 Task: Look for products in the category "Kid's Vitamins & Supplements" from Megafood only.
Action: Mouse moved to (293, 123)
Screenshot: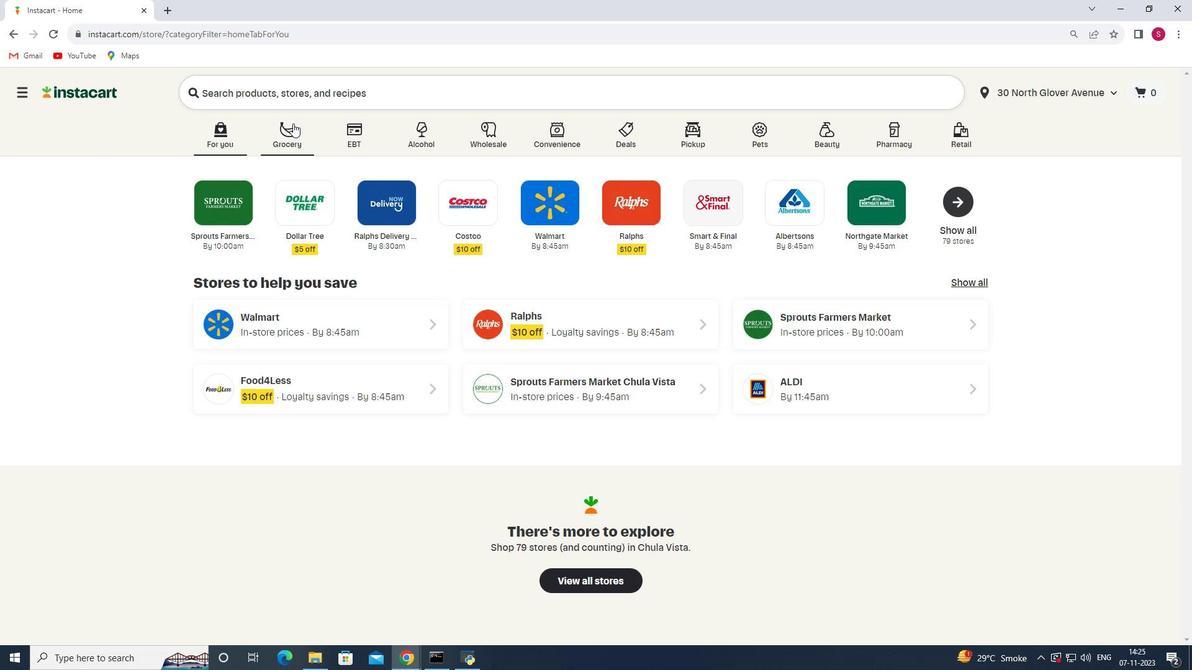 
Action: Mouse pressed left at (293, 123)
Screenshot: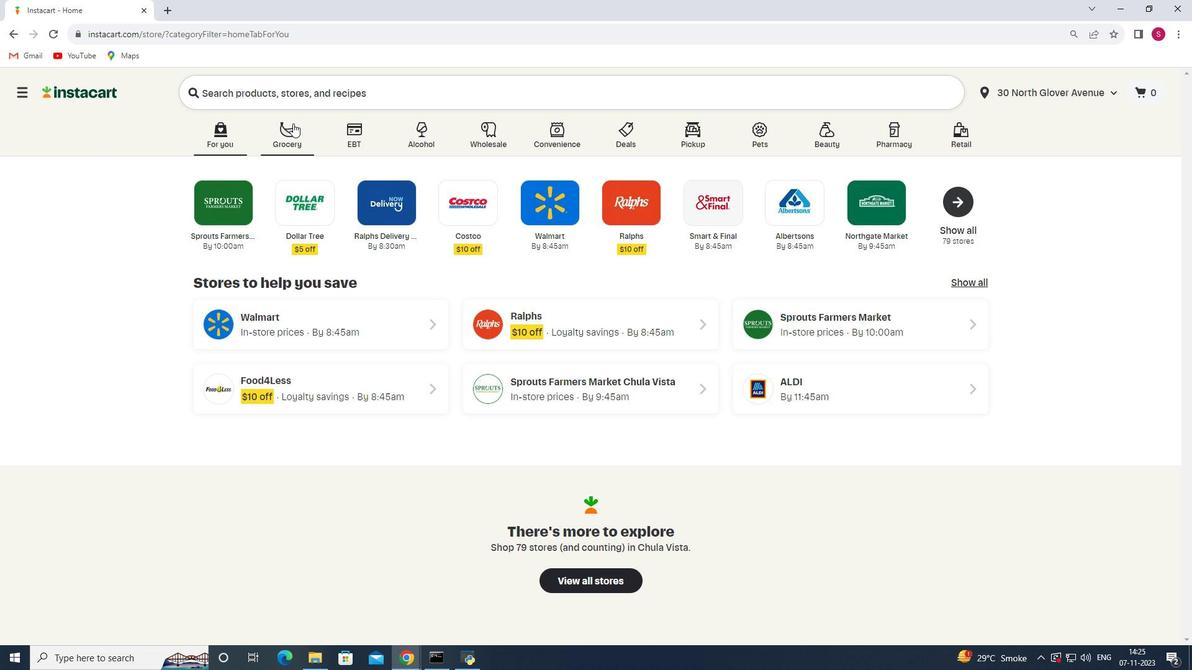 
Action: Mouse moved to (271, 383)
Screenshot: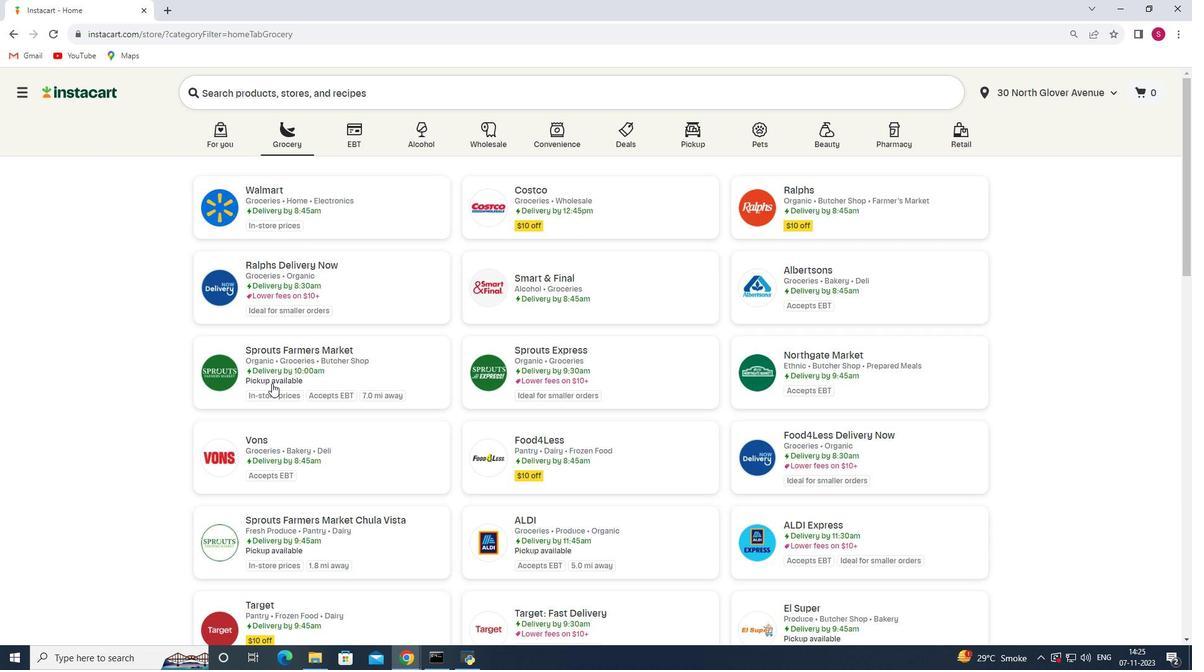 
Action: Mouse pressed left at (271, 383)
Screenshot: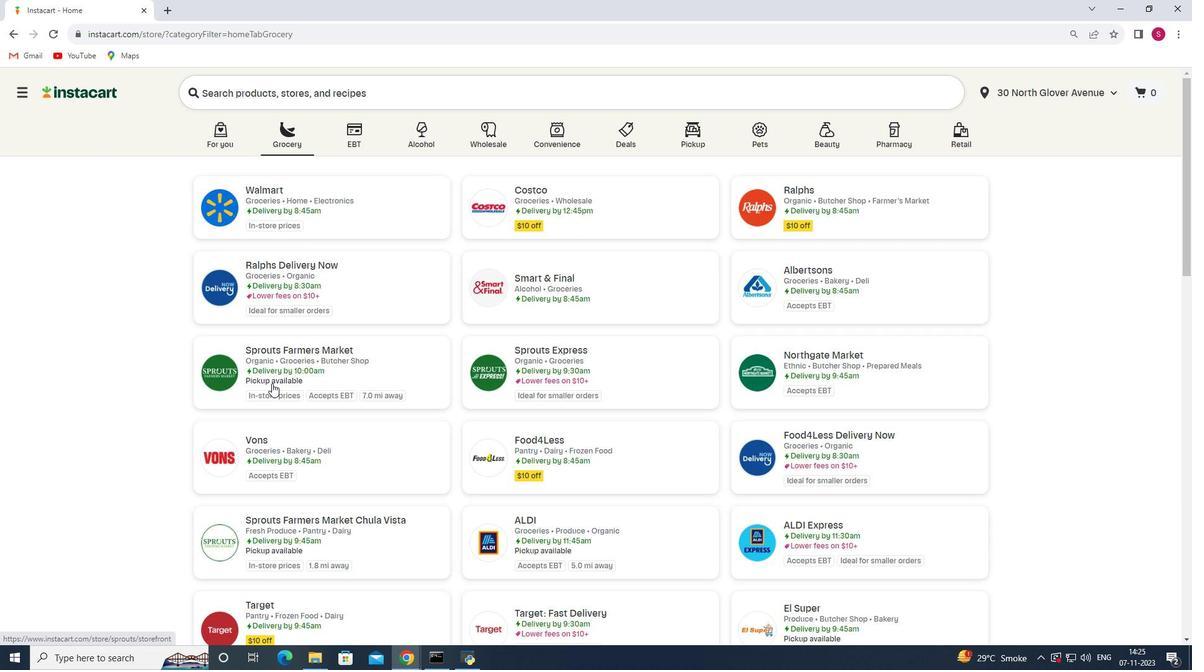 
Action: Mouse moved to (99, 398)
Screenshot: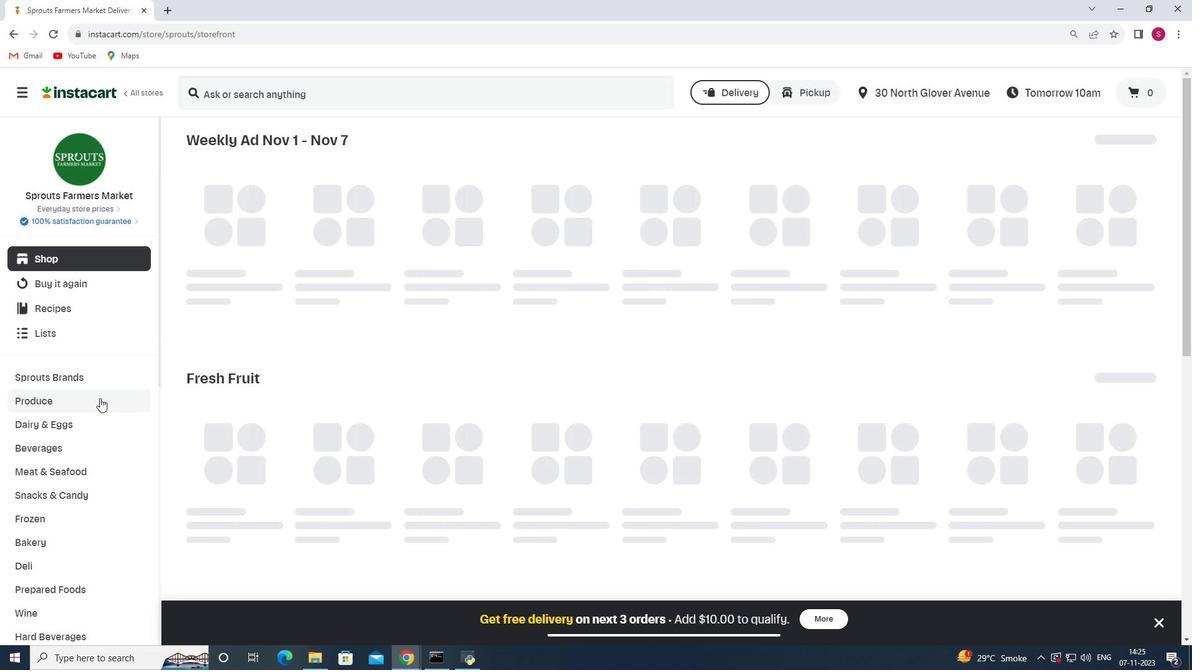 
Action: Mouse scrolled (99, 398) with delta (0, 0)
Screenshot: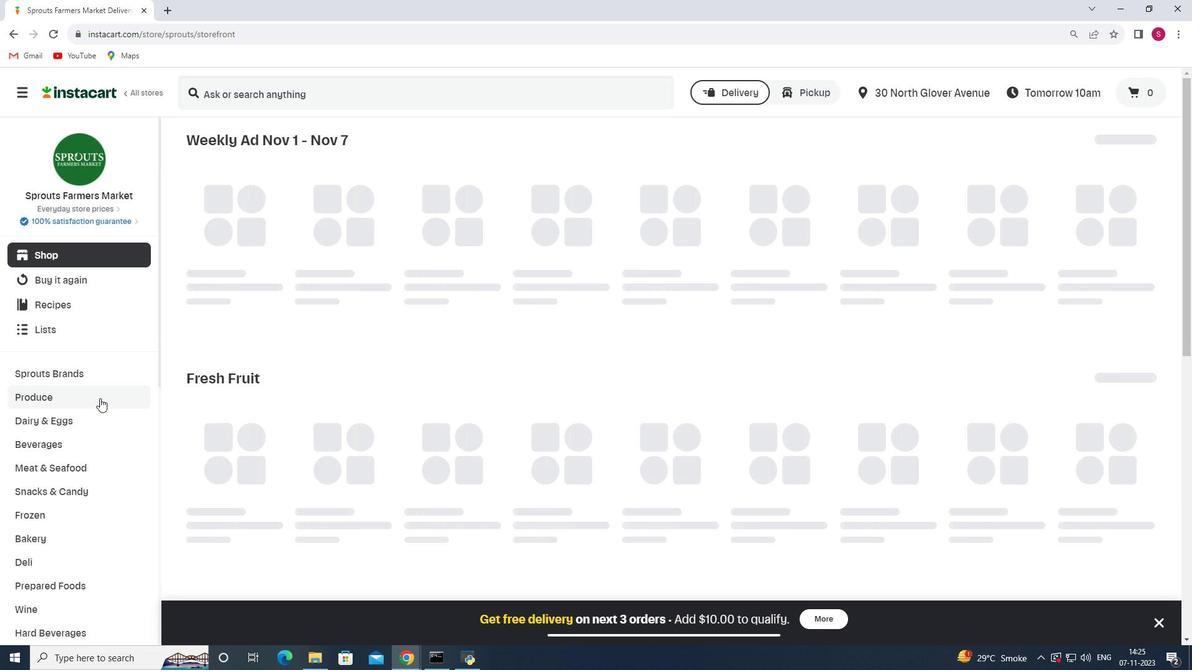 
Action: Mouse scrolled (99, 398) with delta (0, 0)
Screenshot: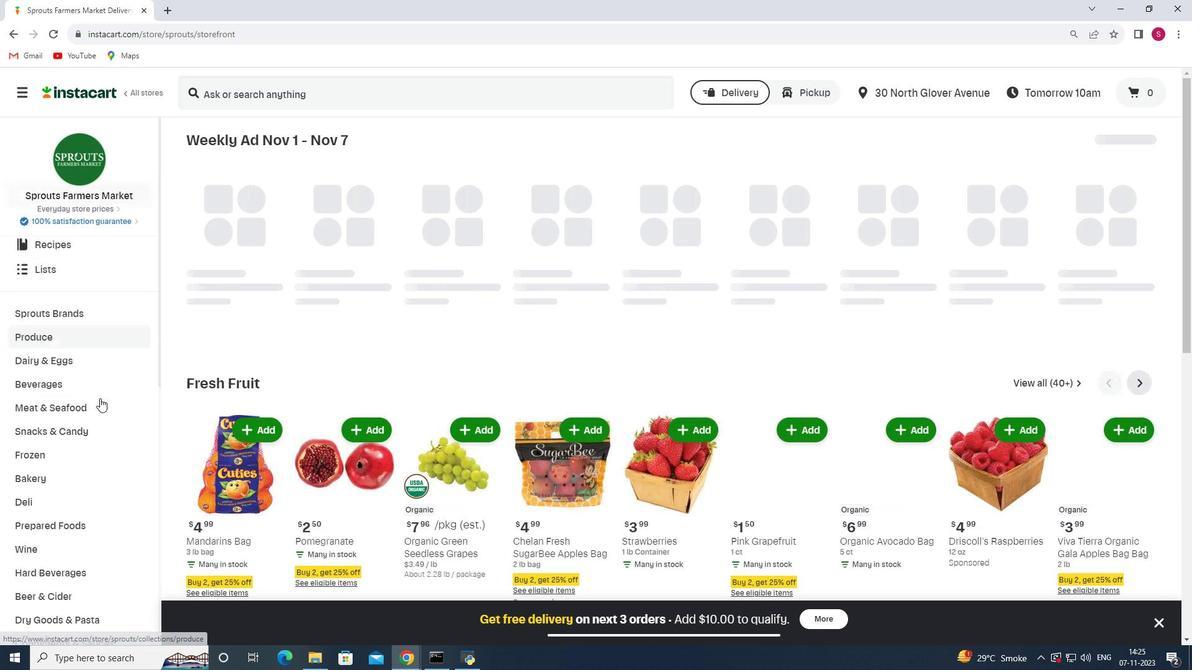
Action: Mouse scrolled (99, 398) with delta (0, 0)
Screenshot: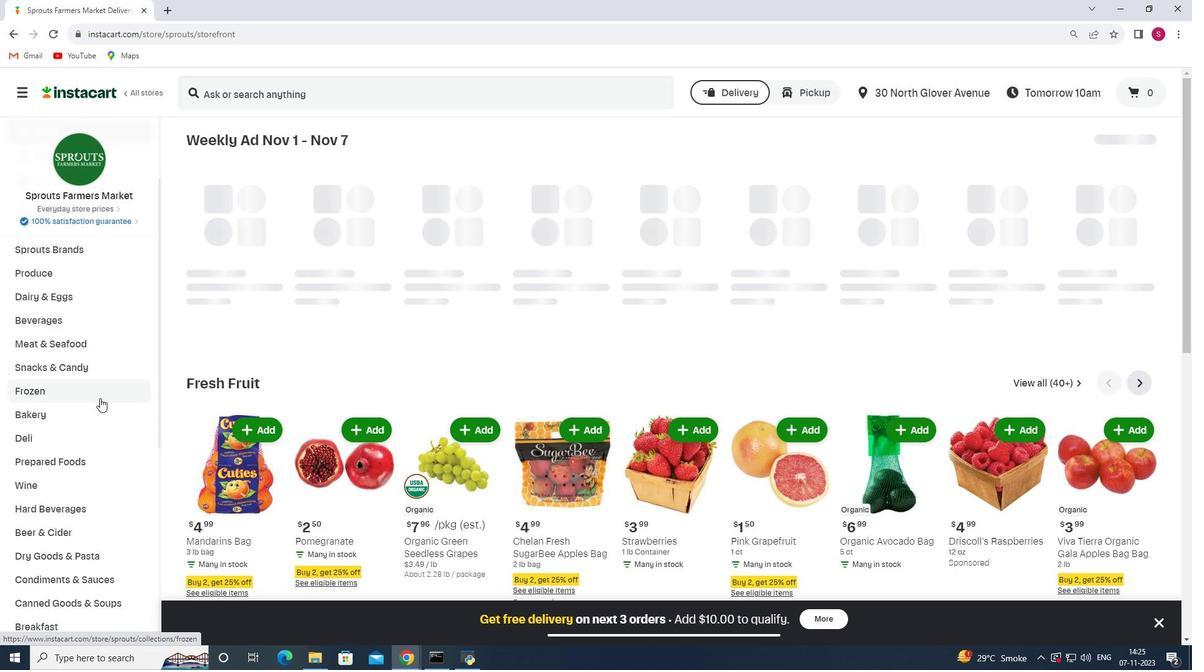 
Action: Mouse scrolled (99, 398) with delta (0, 0)
Screenshot: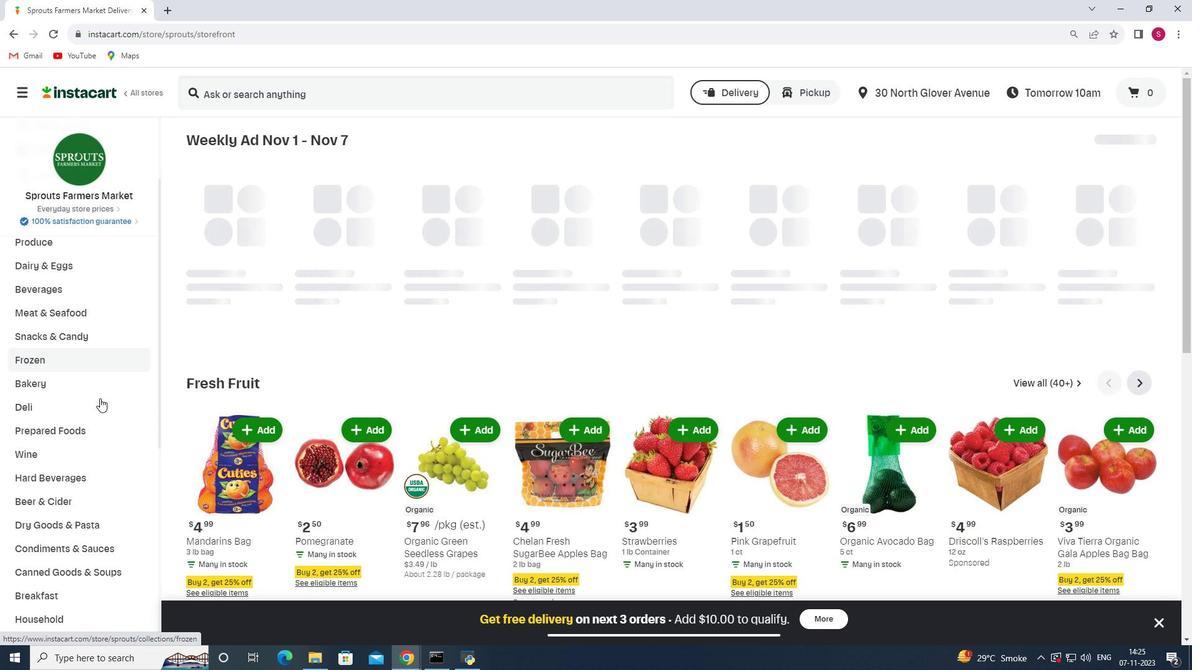 
Action: Mouse scrolled (99, 398) with delta (0, 0)
Screenshot: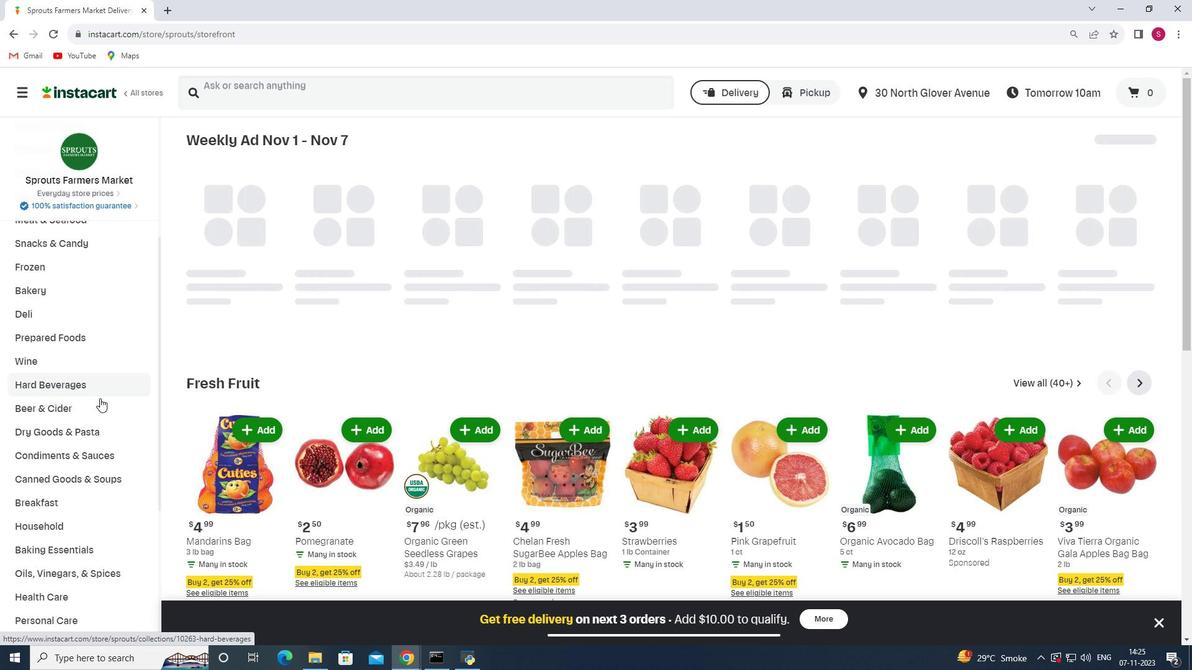 
Action: Mouse scrolled (99, 398) with delta (0, 0)
Screenshot: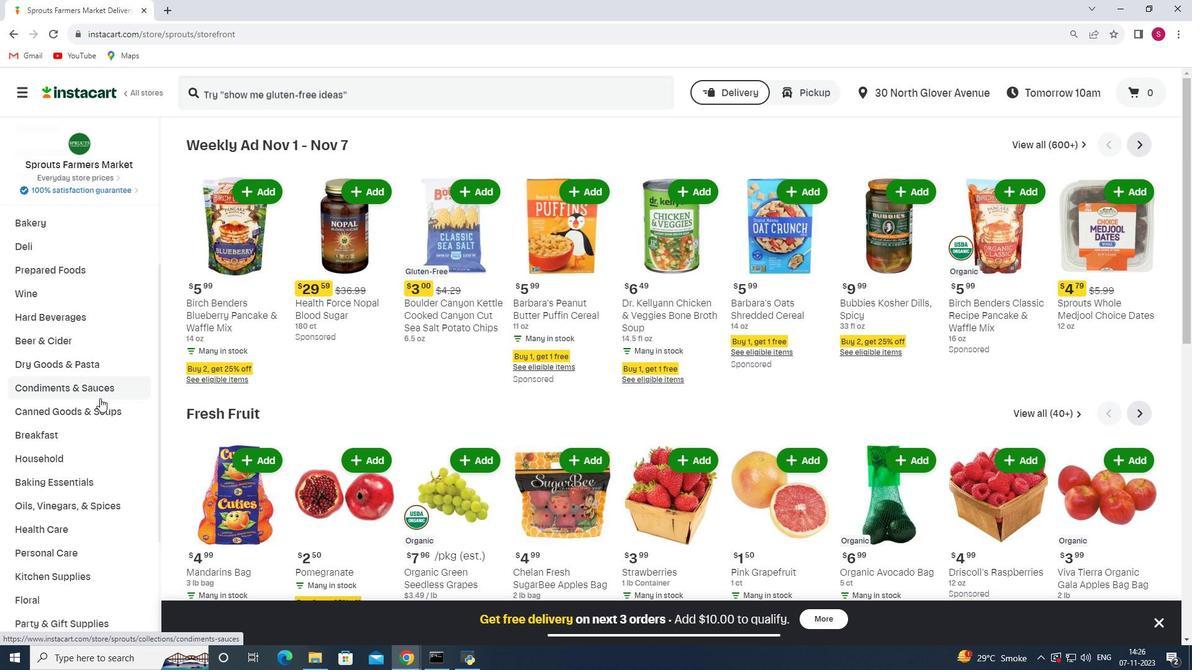 
Action: Mouse scrolled (99, 398) with delta (0, 0)
Screenshot: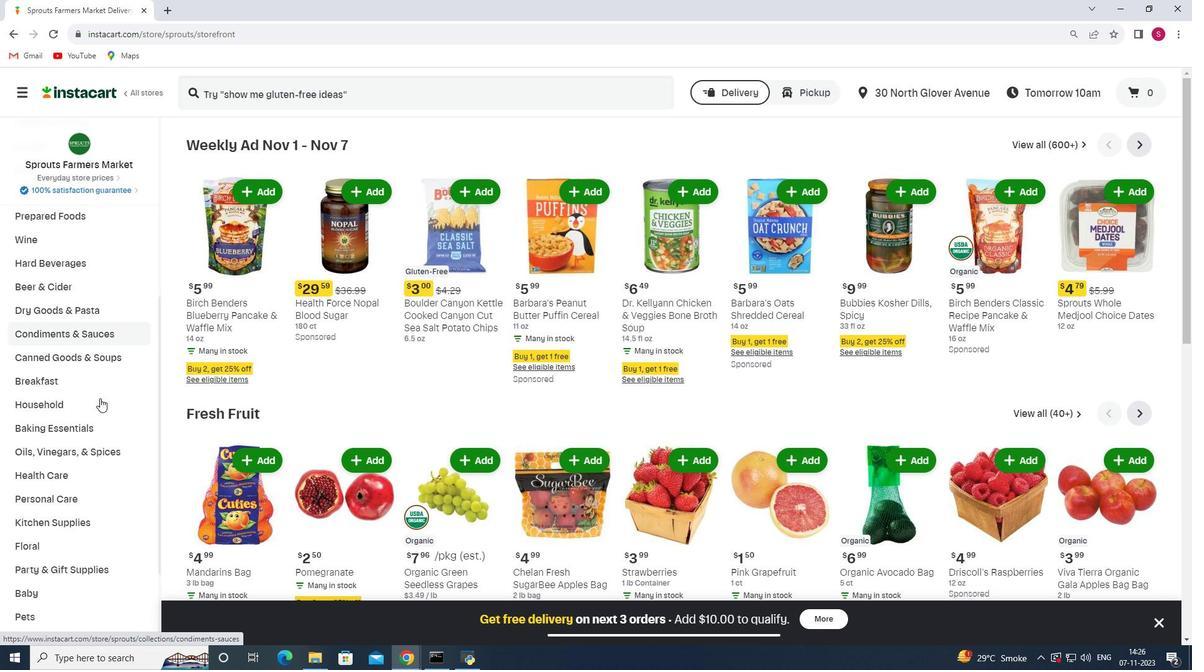 
Action: Mouse scrolled (99, 398) with delta (0, 0)
Screenshot: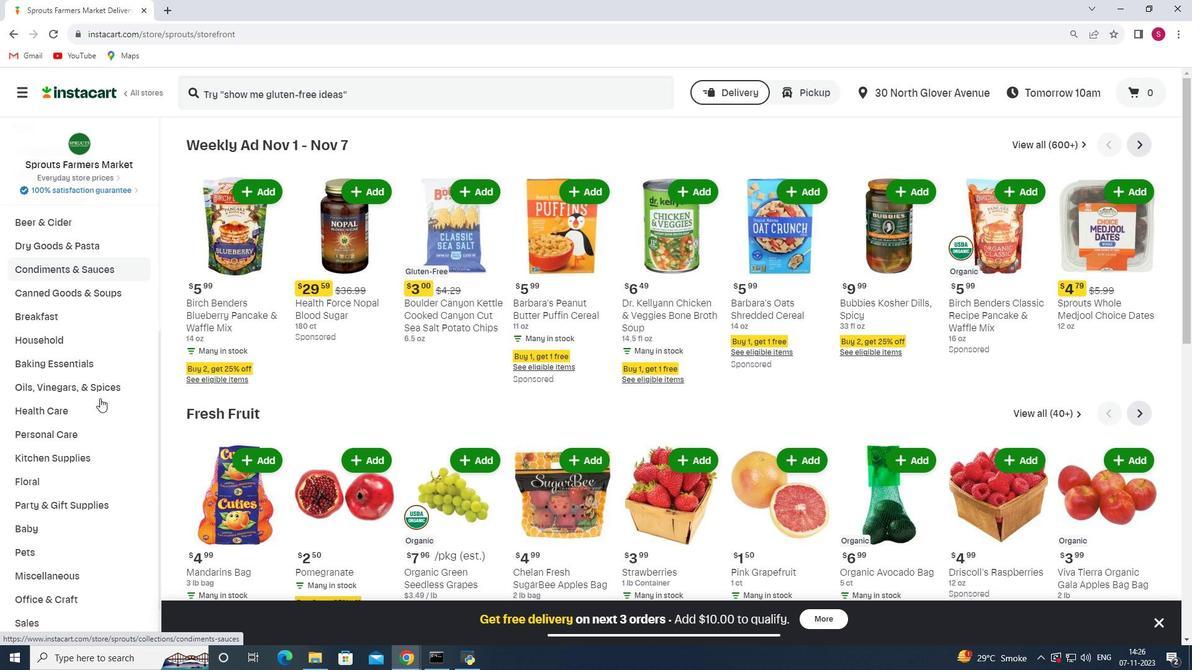 
Action: Mouse moved to (90, 355)
Screenshot: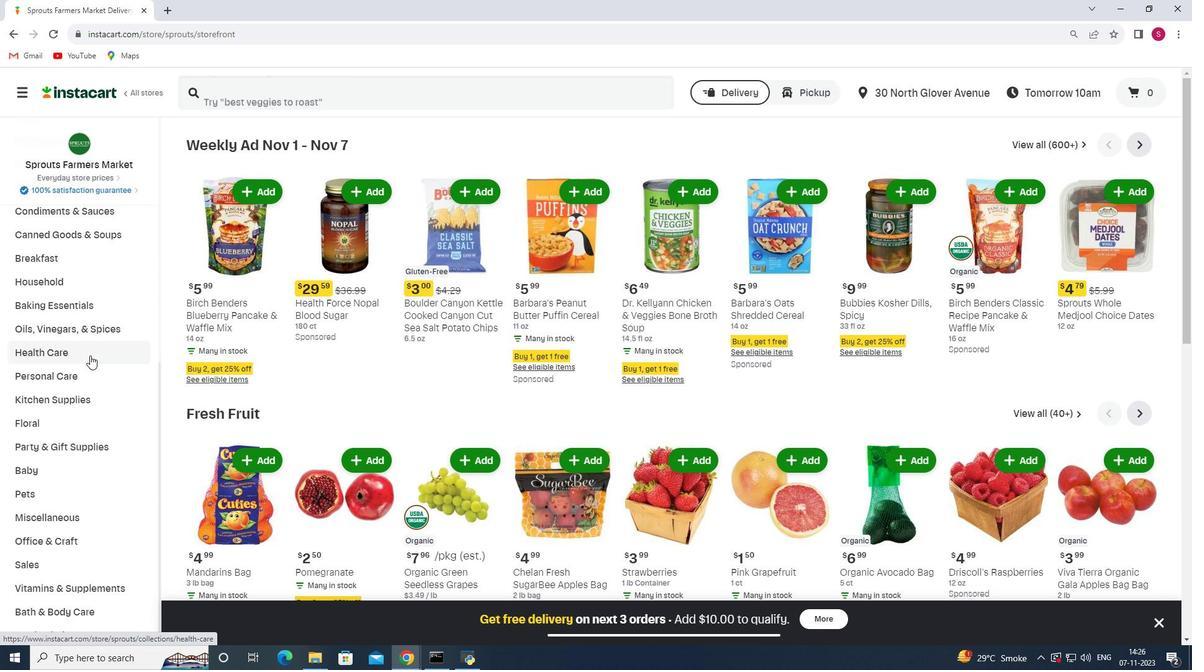 
Action: Mouse pressed left at (90, 355)
Screenshot: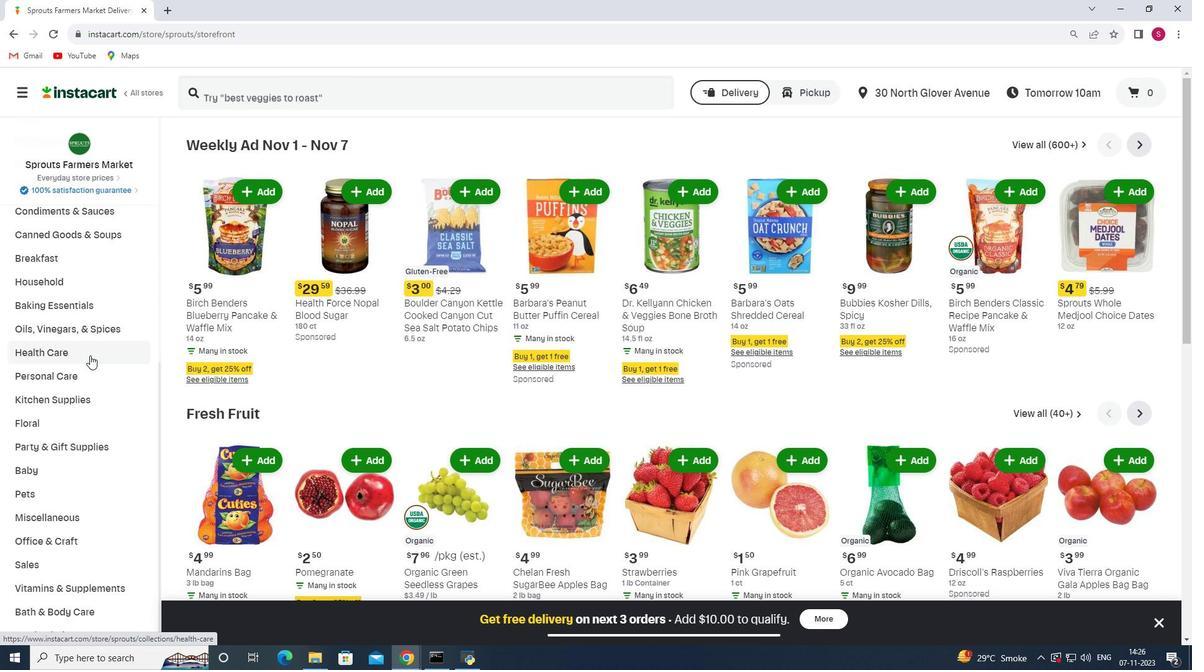 
Action: Mouse moved to (421, 183)
Screenshot: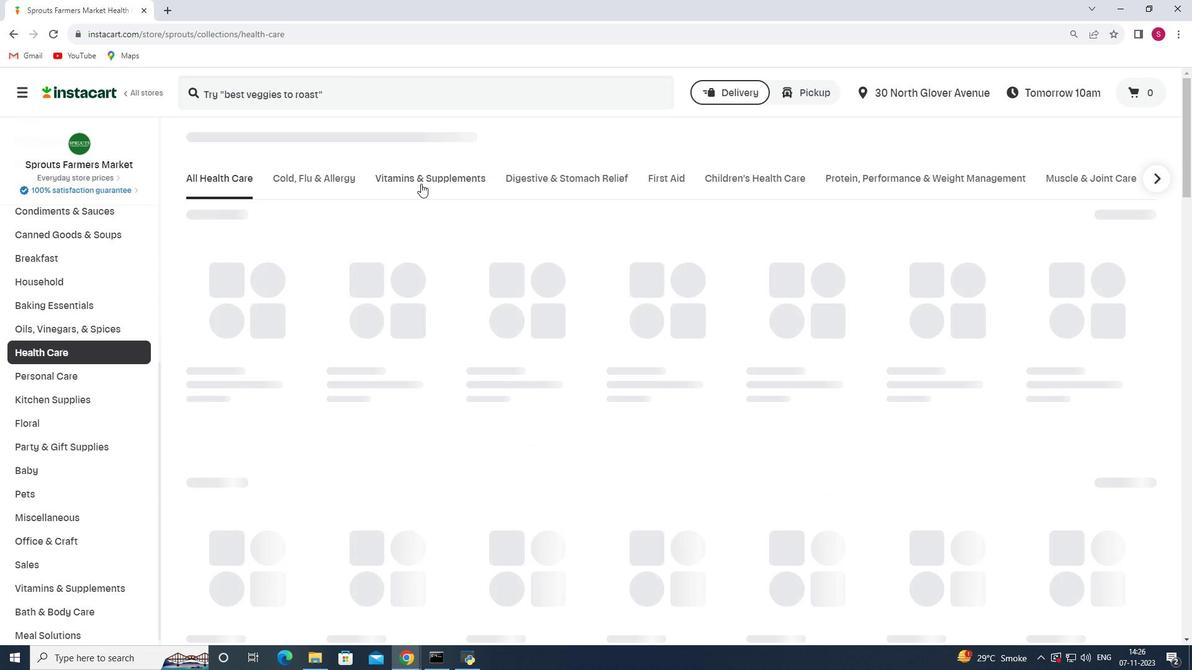 
Action: Mouse pressed left at (421, 183)
Screenshot: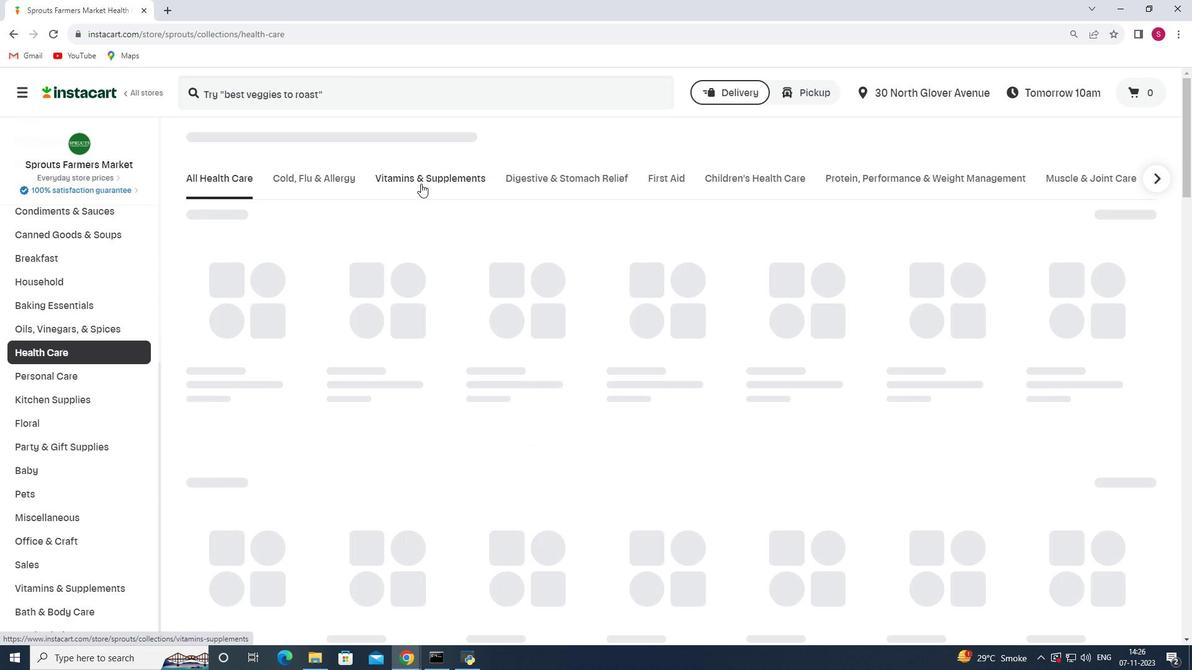 
Action: Mouse moved to (678, 221)
Screenshot: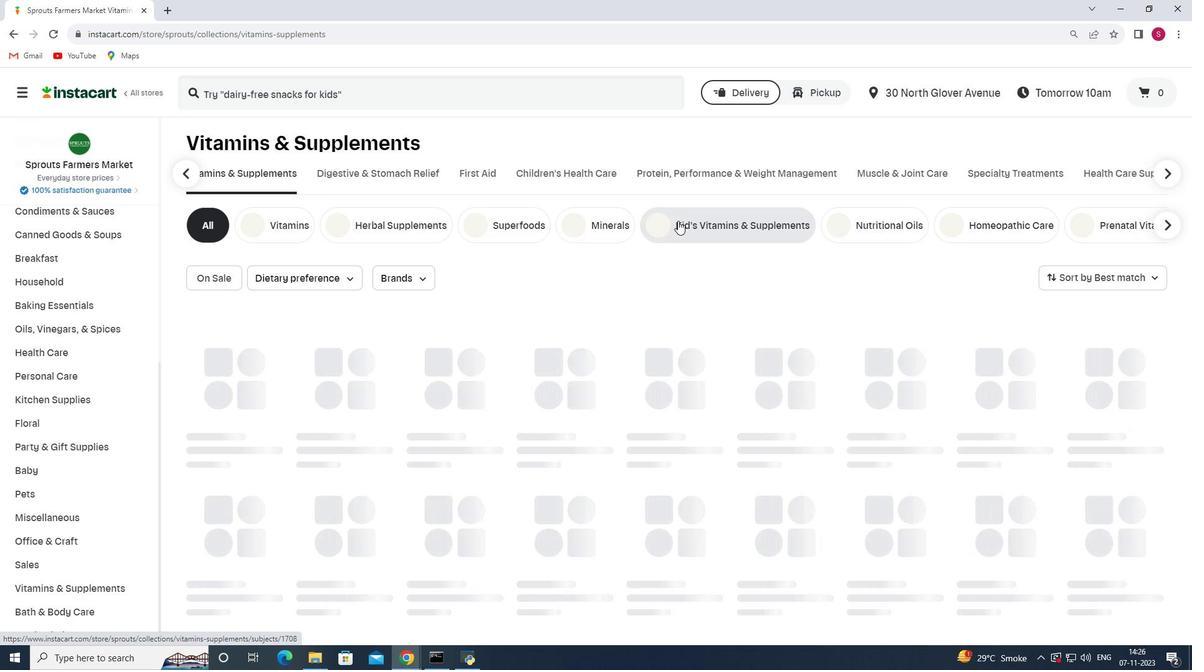 
Action: Mouse pressed left at (678, 221)
Screenshot: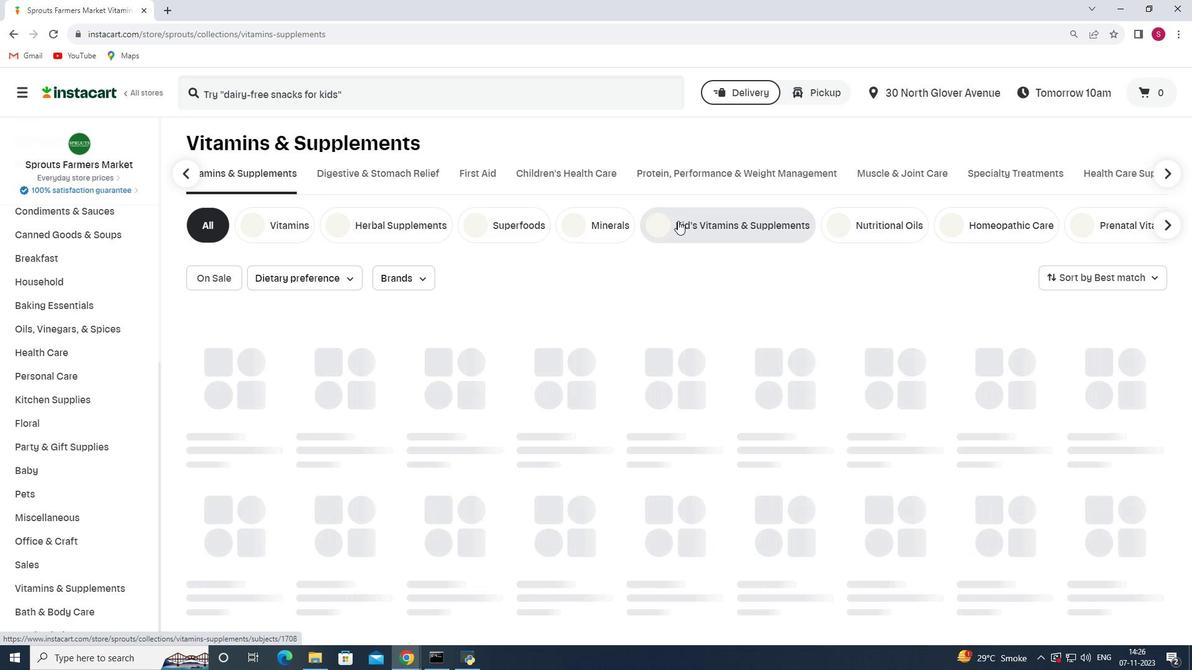 
Action: Mouse moved to (285, 277)
Screenshot: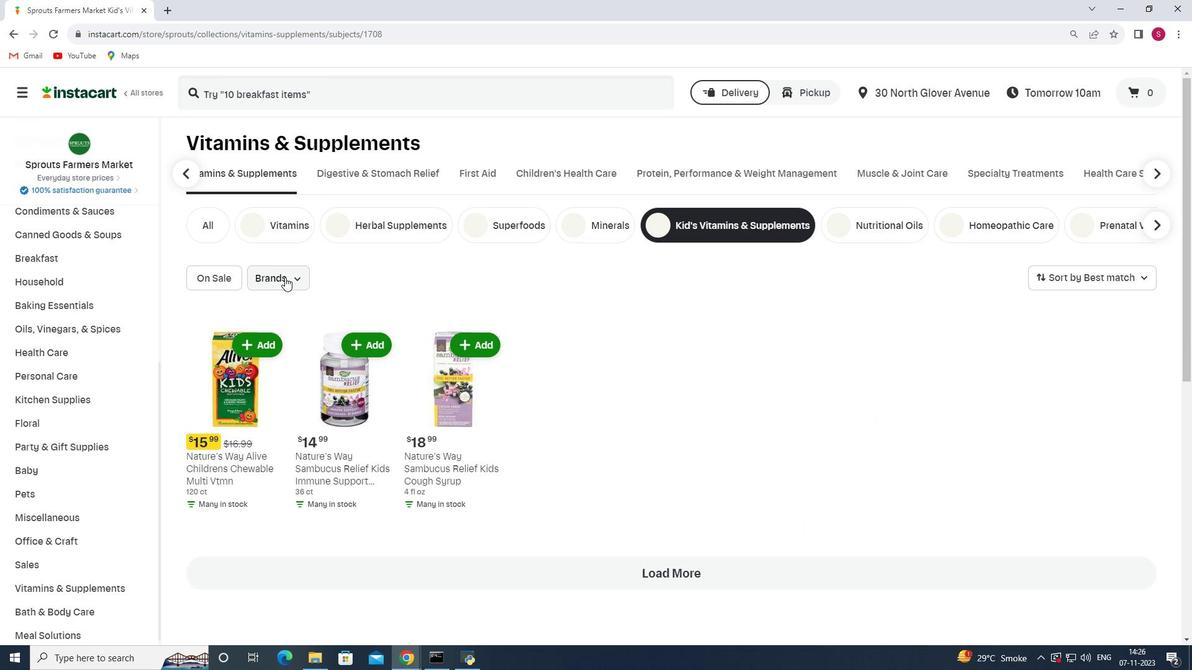 
Action: Mouse pressed left at (285, 277)
Screenshot: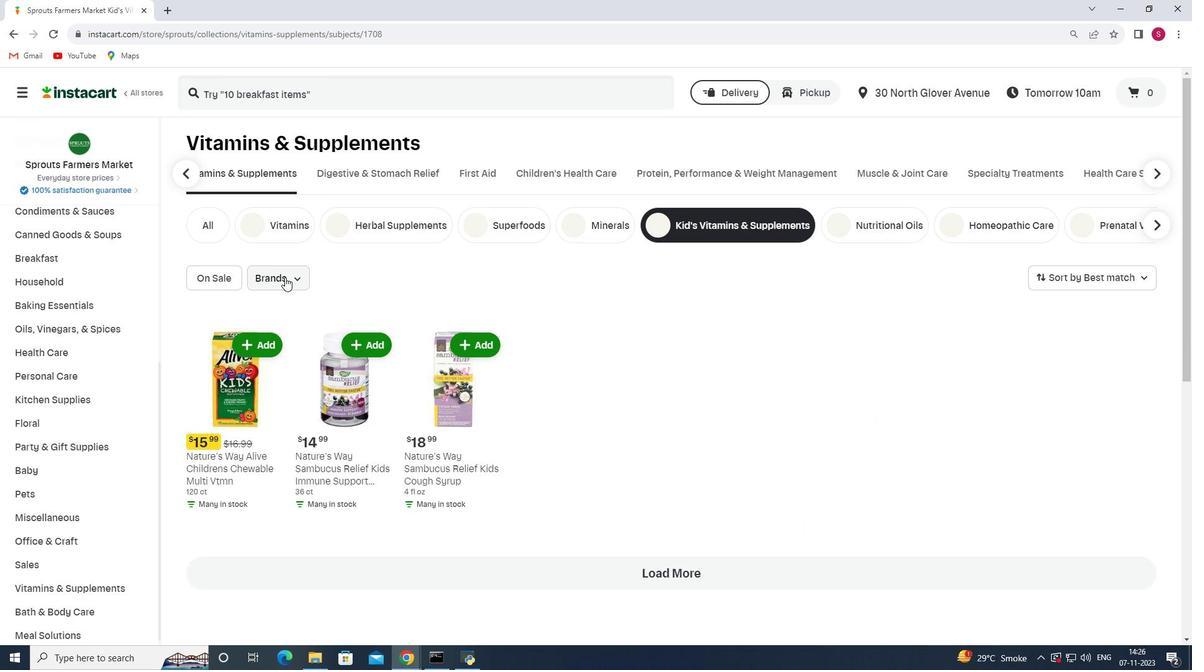 
Action: Mouse moved to (286, 329)
Screenshot: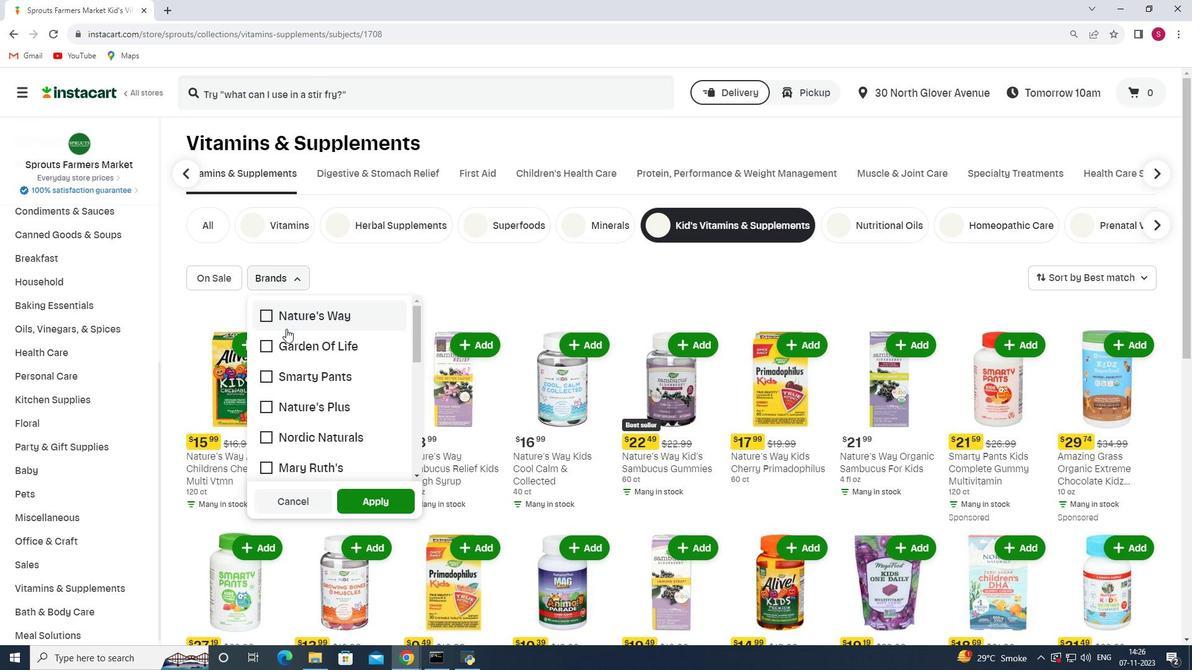 
Action: Mouse scrolled (286, 328) with delta (0, 0)
Screenshot: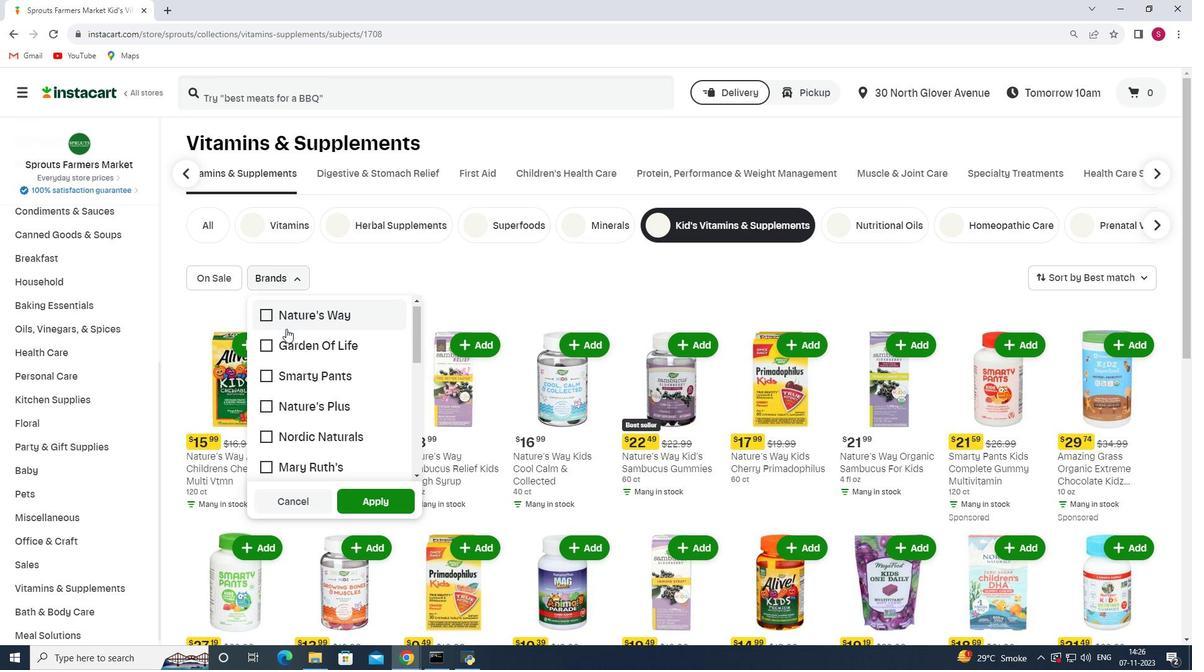 
Action: Mouse scrolled (286, 328) with delta (0, 0)
Screenshot: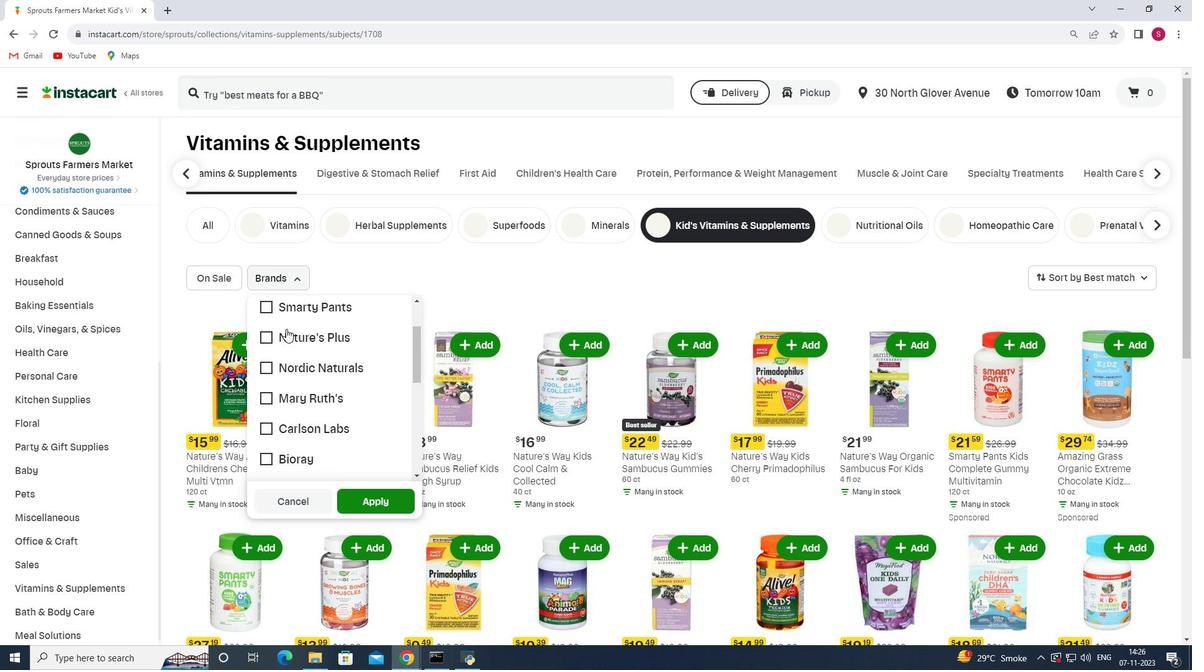 
Action: Mouse scrolled (286, 328) with delta (0, 0)
Screenshot: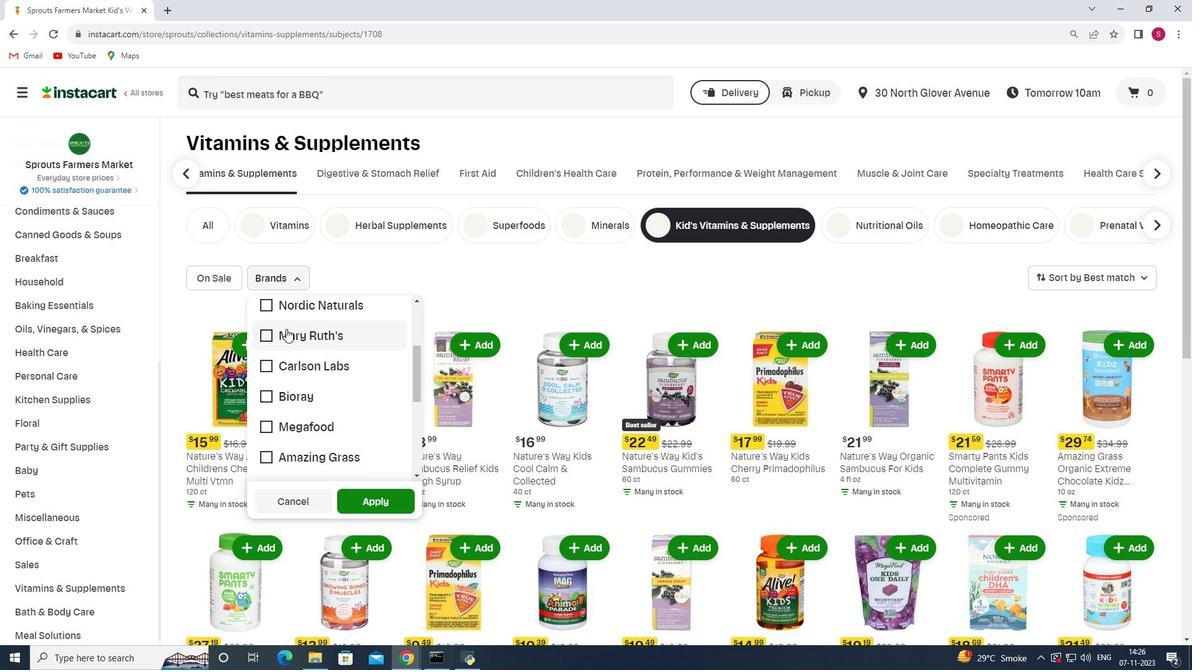 
Action: Mouse moved to (265, 367)
Screenshot: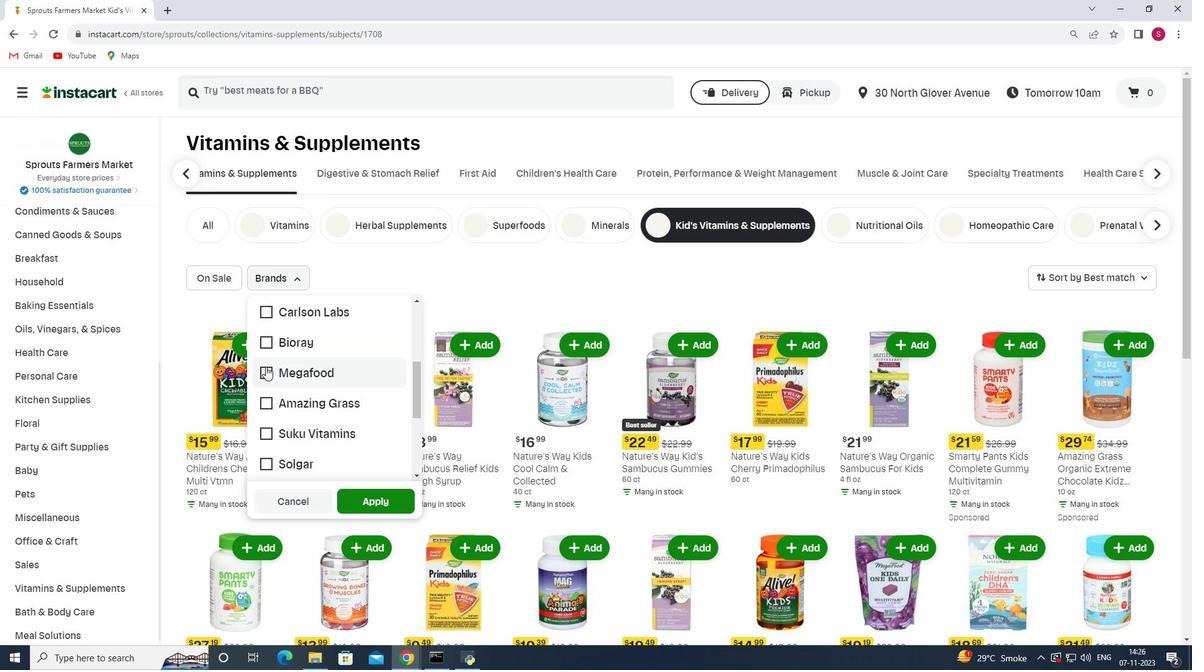 
Action: Mouse pressed left at (265, 367)
Screenshot: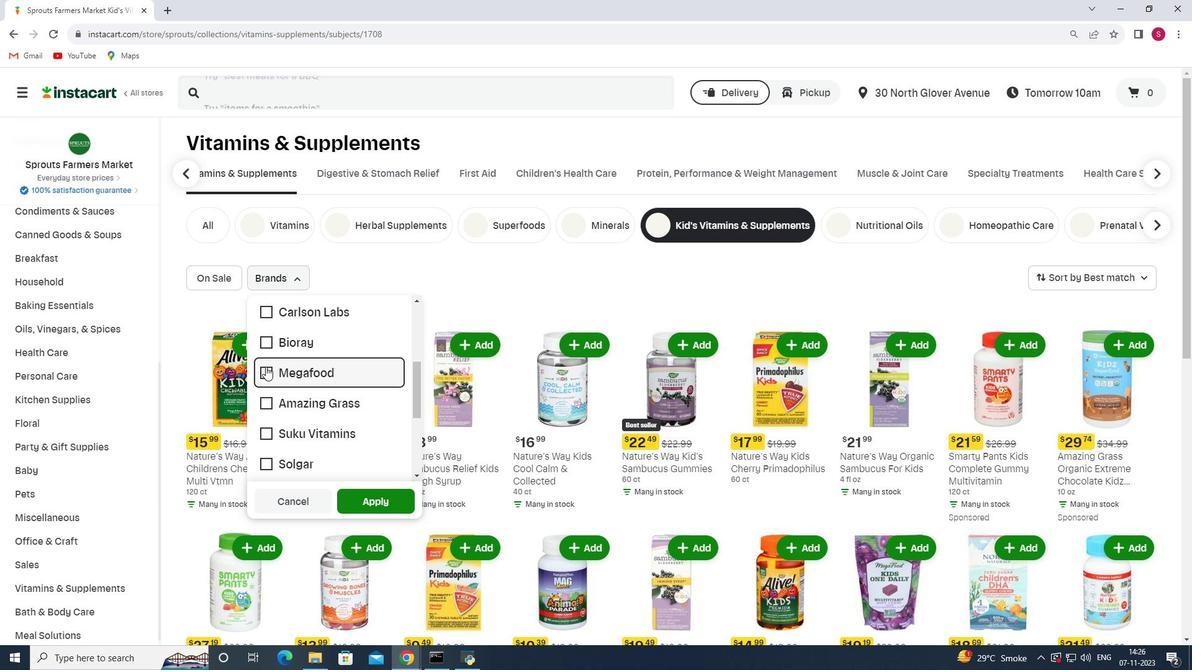 
Action: Mouse moved to (359, 504)
Screenshot: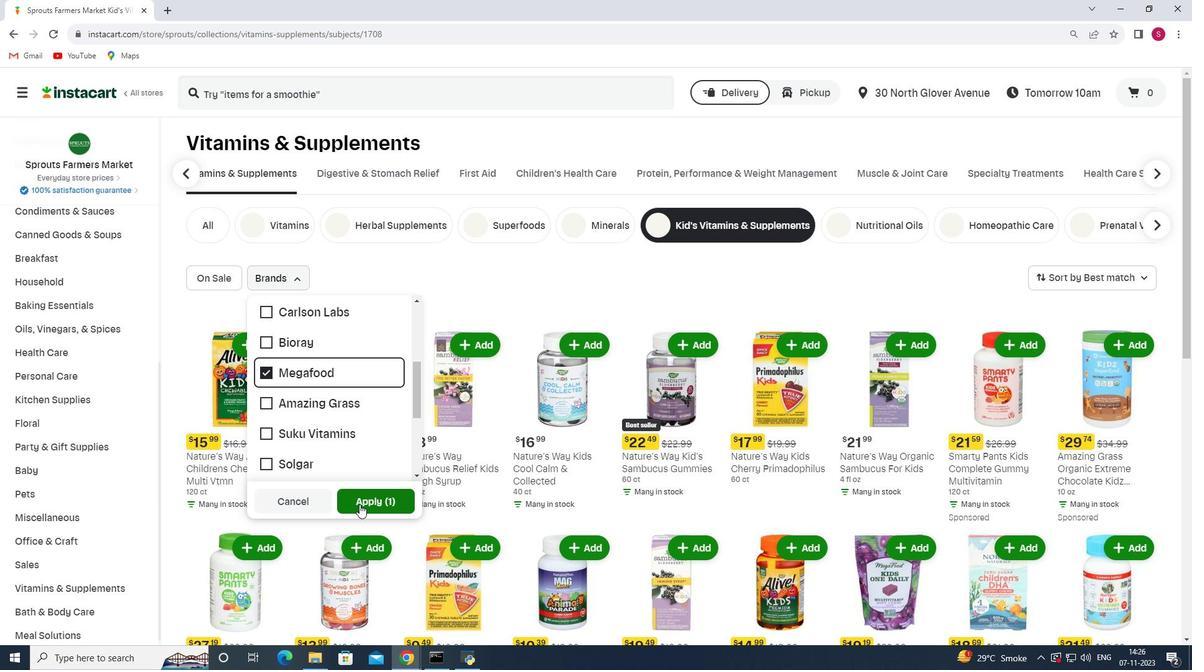 
Action: Mouse pressed left at (359, 504)
Screenshot: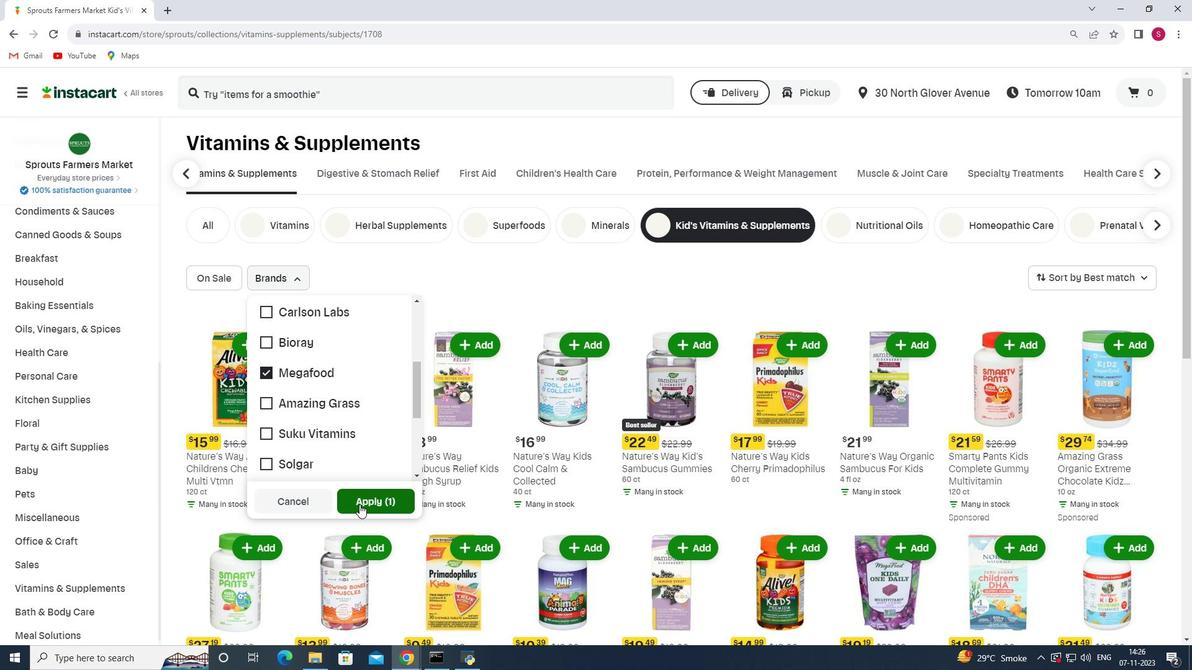 
Action: Mouse moved to (420, 479)
Screenshot: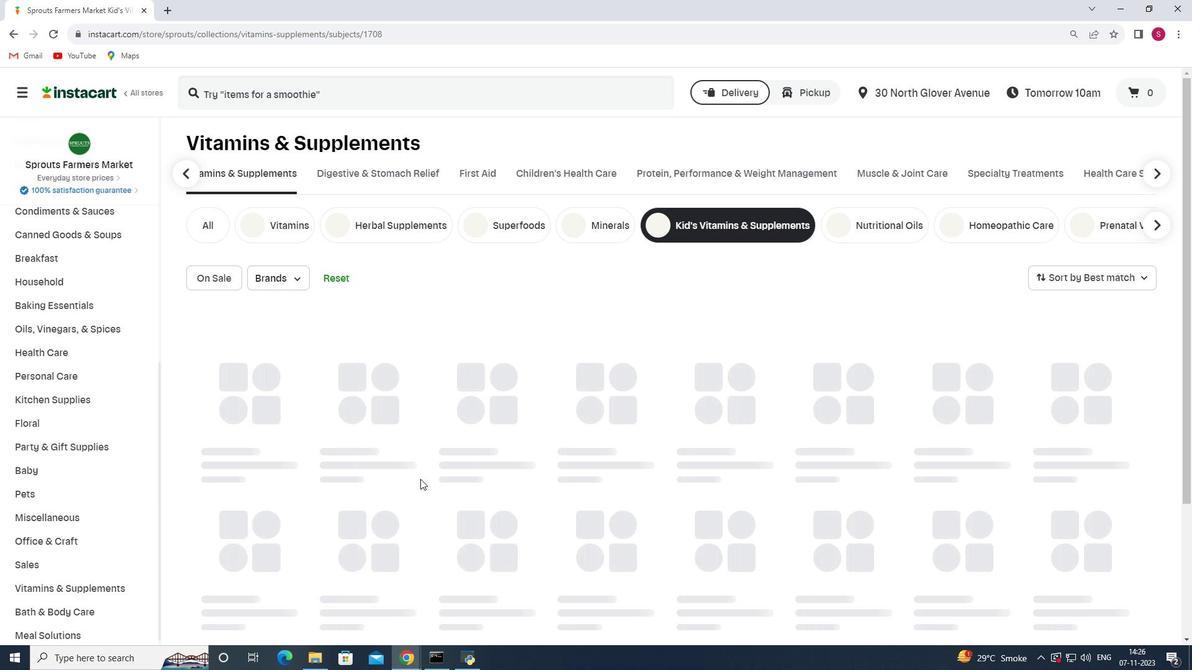 
